 Task: Make in the project TransportWorks an epic 'Content delivery network (CDN) implementation'.
Action: Mouse moved to (180, 48)
Screenshot: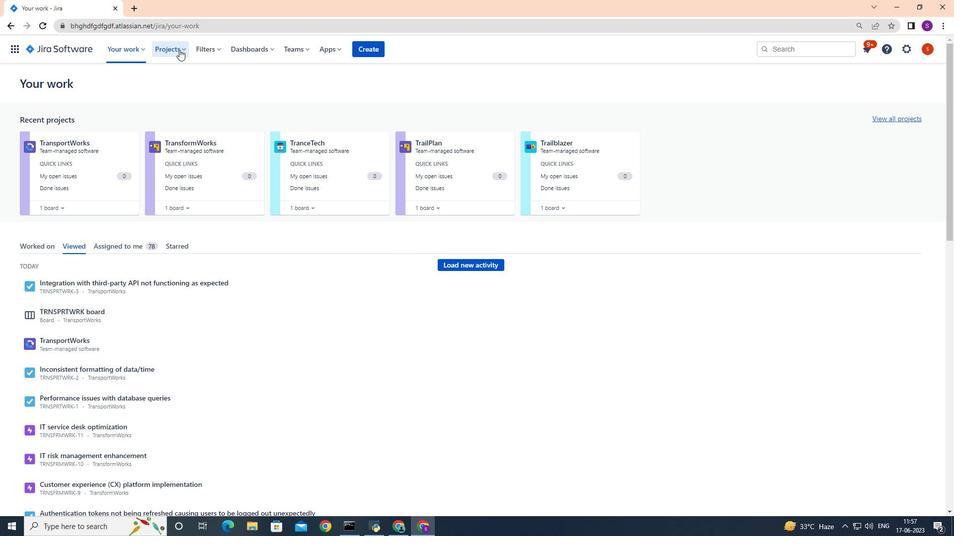 
Action: Mouse pressed left at (180, 48)
Screenshot: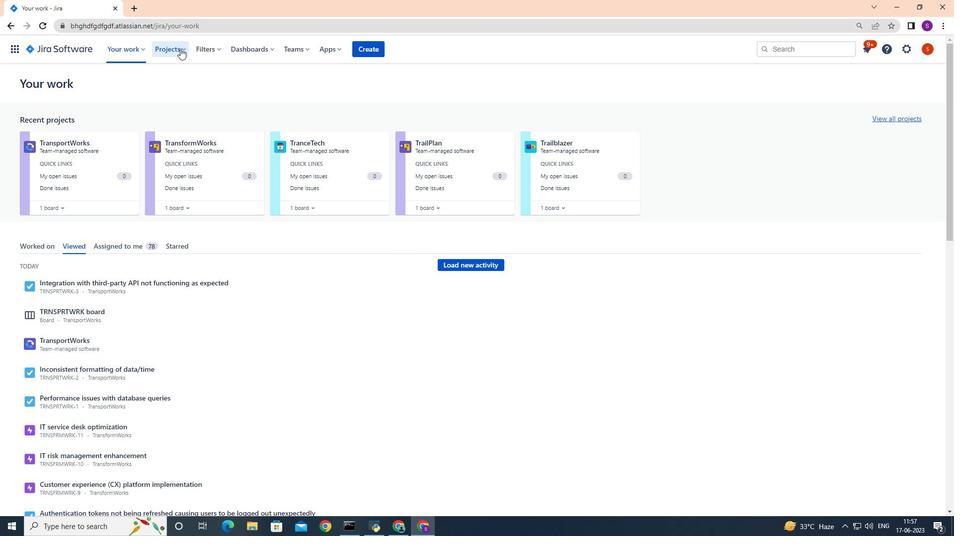 
Action: Mouse moved to (197, 92)
Screenshot: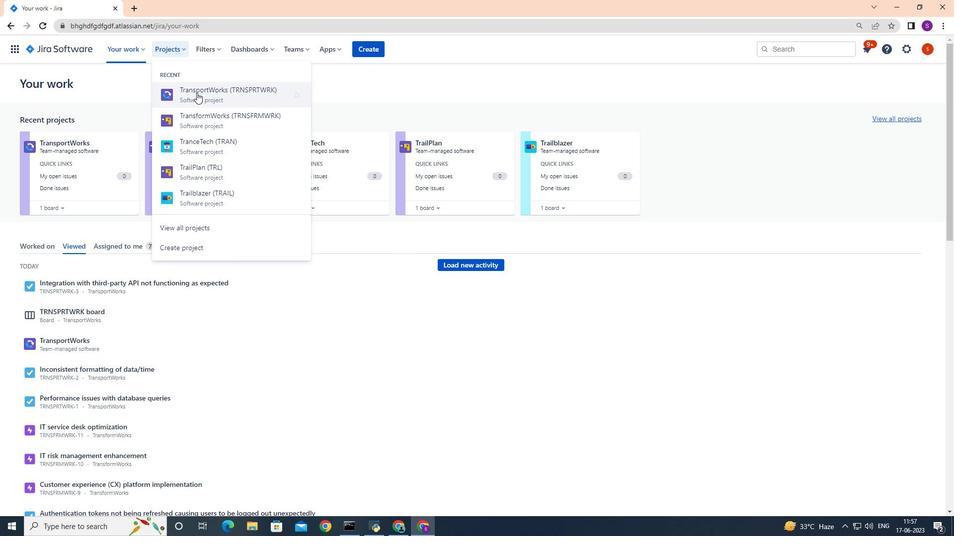 
Action: Mouse pressed left at (197, 92)
Screenshot: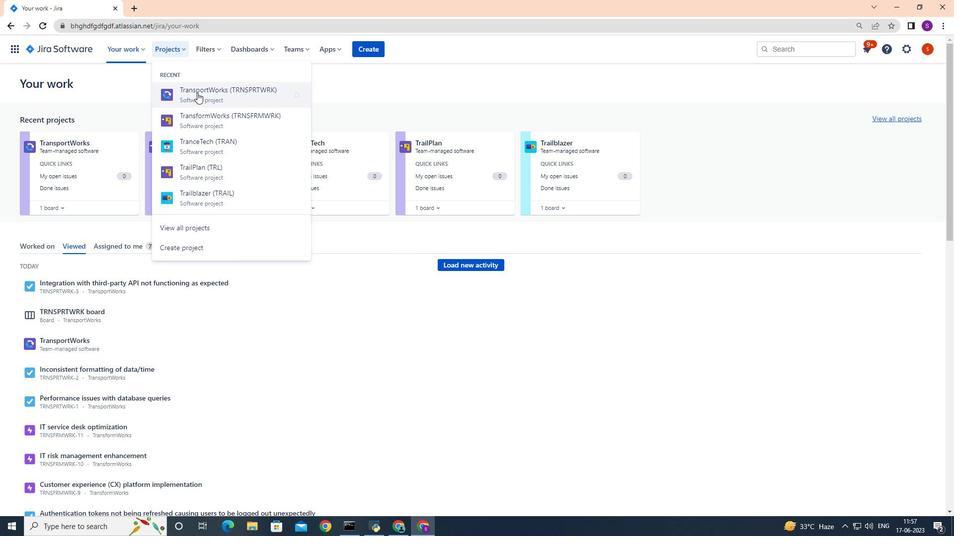 
Action: Mouse moved to (51, 150)
Screenshot: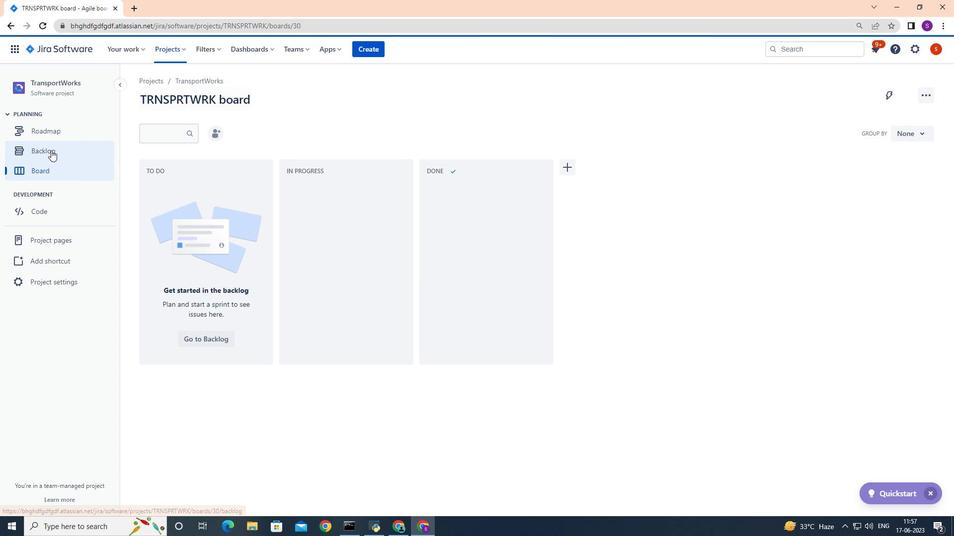 
Action: Mouse pressed left at (51, 150)
Screenshot: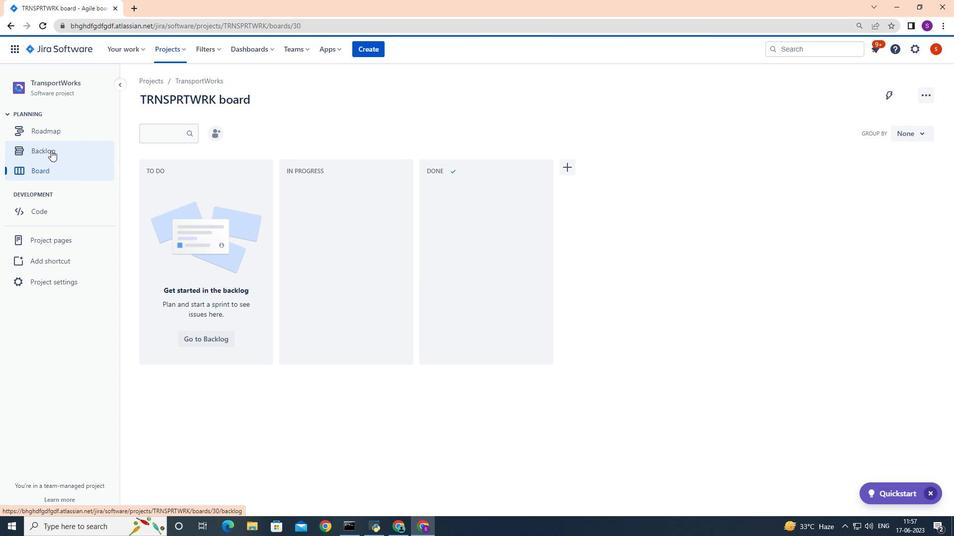 
Action: Mouse moved to (304, 123)
Screenshot: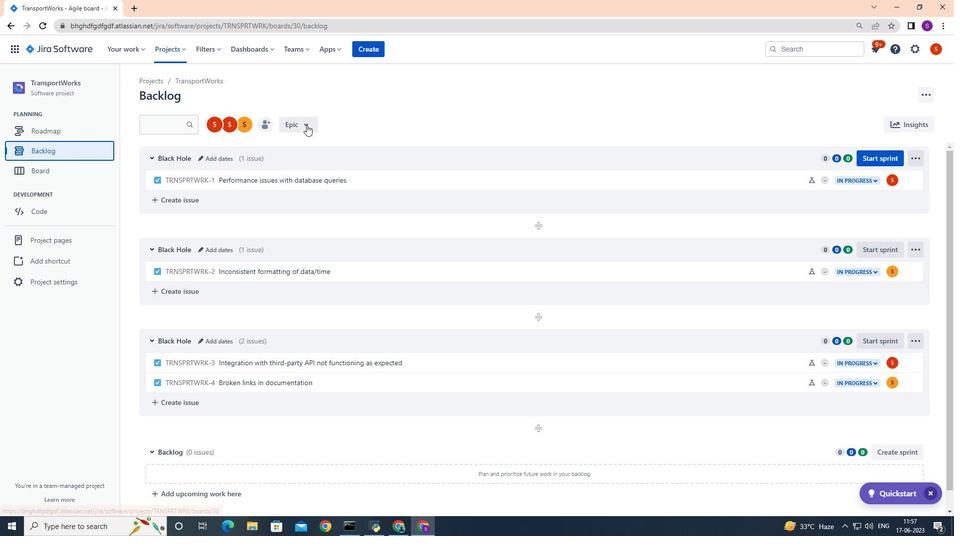 
Action: Mouse pressed left at (304, 123)
Screenshot: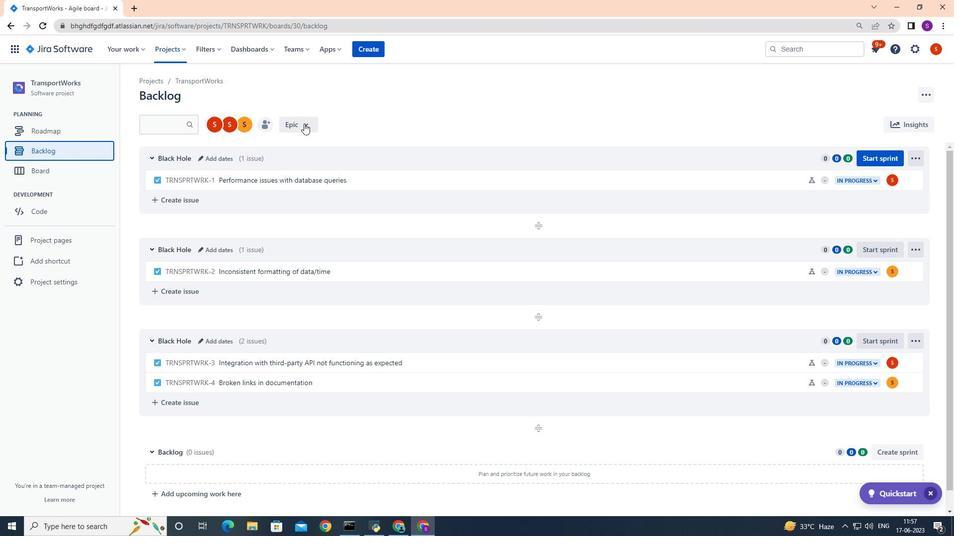 
Action: Mouse moved to (302, 186)
Screenshot: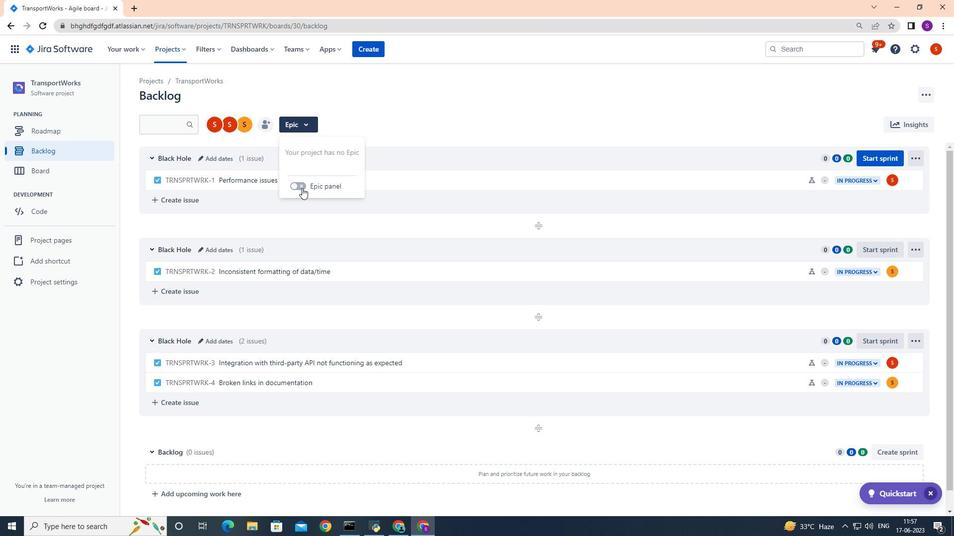 
Action: Mouse pressed left at (302, 186)
Screenshot: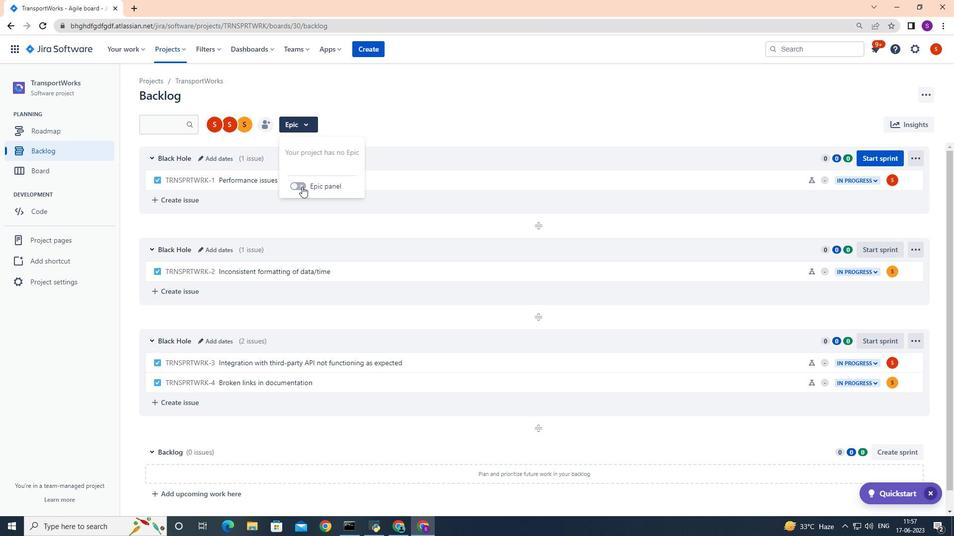 
Action: Mouse moved to (220, 342)
Screenshot: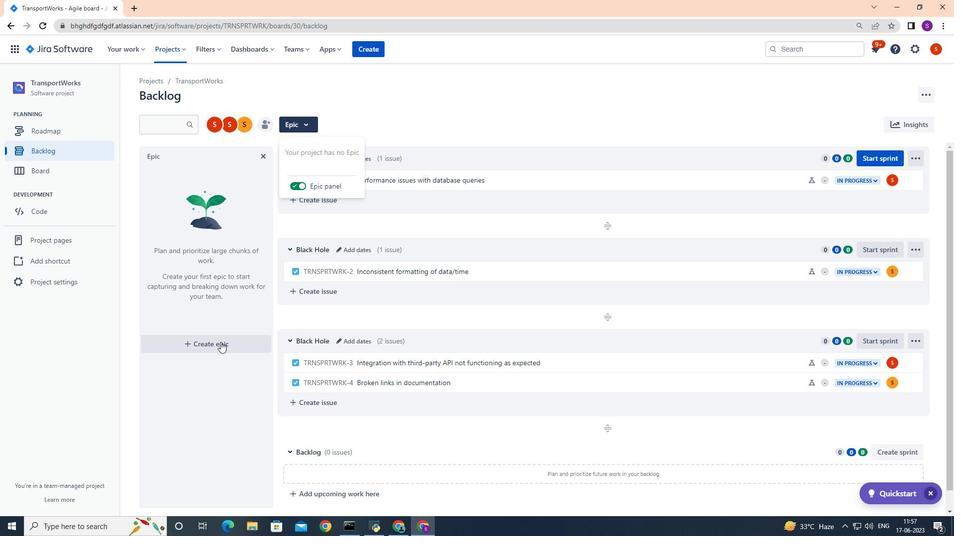 
Action: Mouse pressed left at (220, 342)
Screenshot: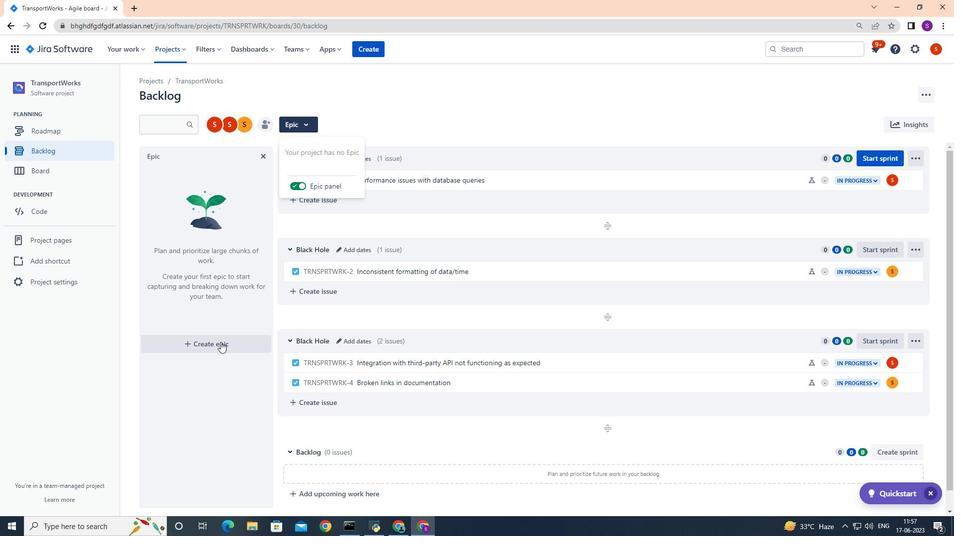 
Action: Mouse moved to (220, 339)
Screenshot: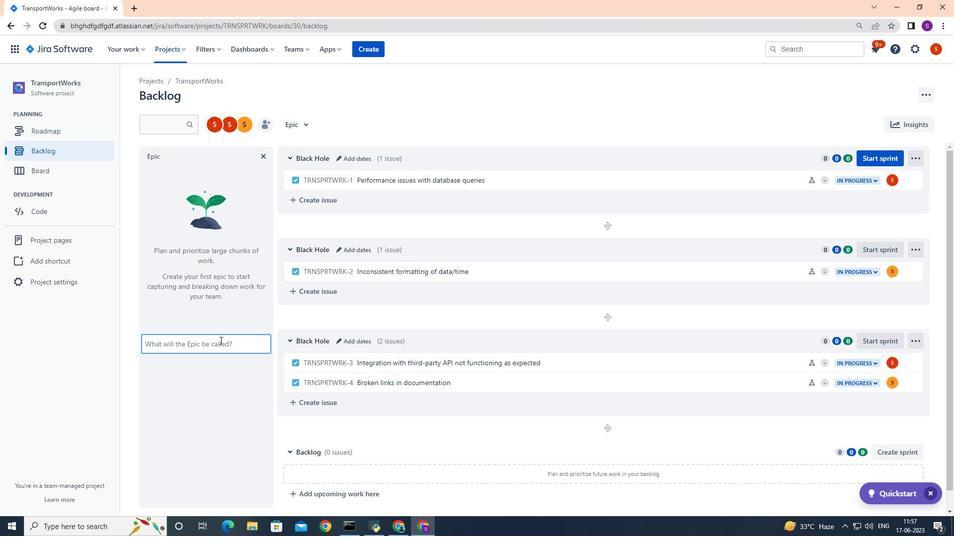 
Action: Key pressed <Key.shift>Content<Key.space>delivery<Key.space>network<Key.space><Key.shift>(<Key.space><Key.shift><Key.shift><Key.shift>C<Key.backspace><Key.backspace><Key.shift>C<Key.shift><Key.shift><Key.shift><Key.shift><Key.shift><Key.shift><Key.shift><Key.shift><Key.shift><Key.shift>D<Key.shift>N<Key.shift>)<Key.space>implementation<Key.enter>
Screenshot: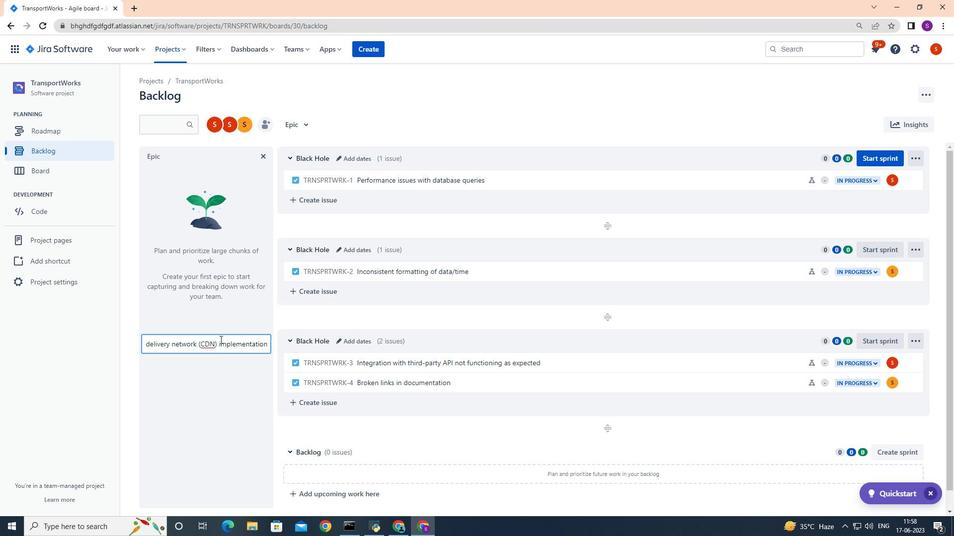 
Action: Mouse moved to (242, 329)
Screenshot: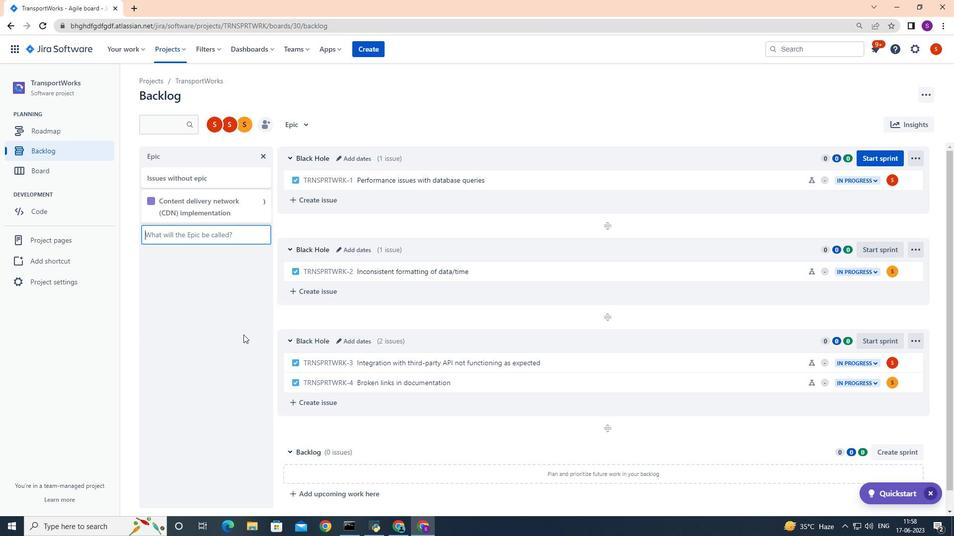 
